 Task: Create a section Infrastructure Upgrade Sprint and in the section, add a milestone Continual Service Improvement (CSI) Implementation in the project BlueLine
Action: Mouse moved to (222, 497)
Screenshot: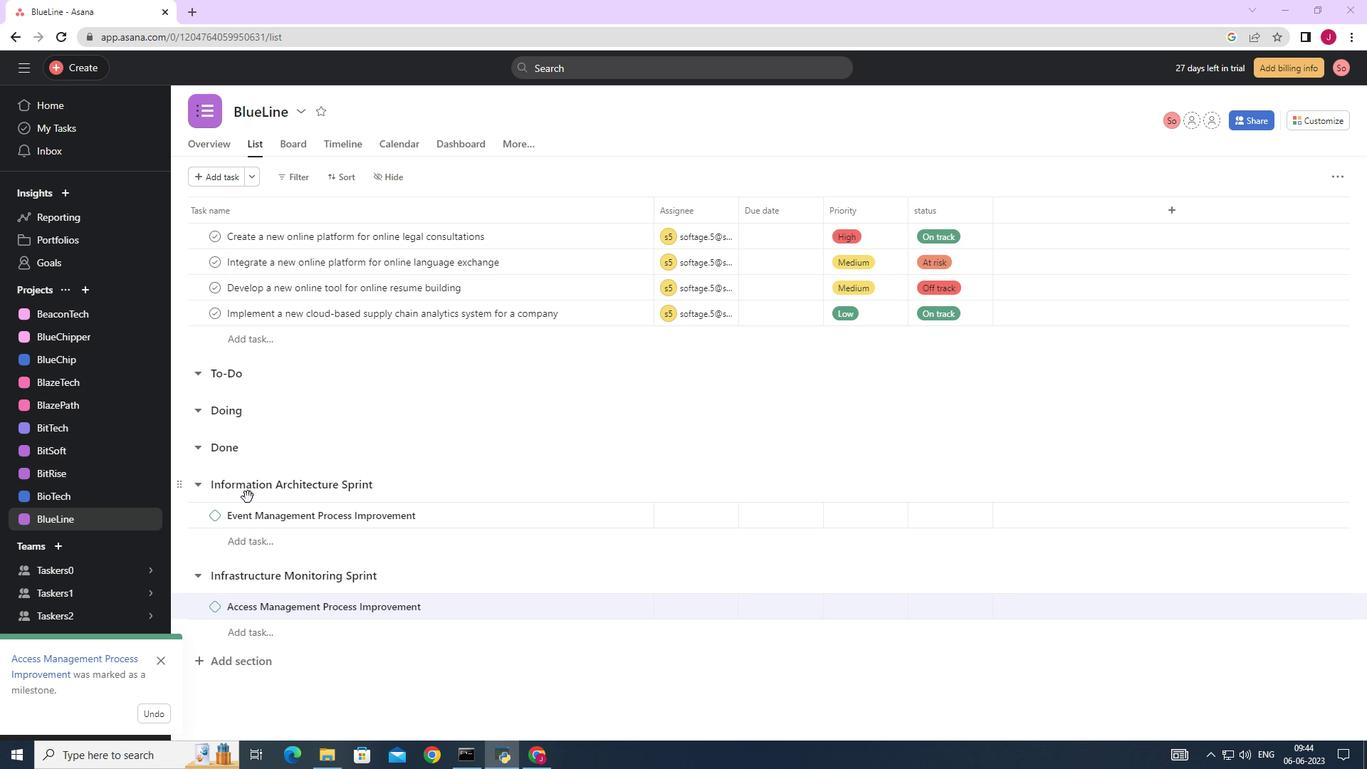 
Action: Mouse scrolled (222, 496) with delta (0, 0)
Screenshot: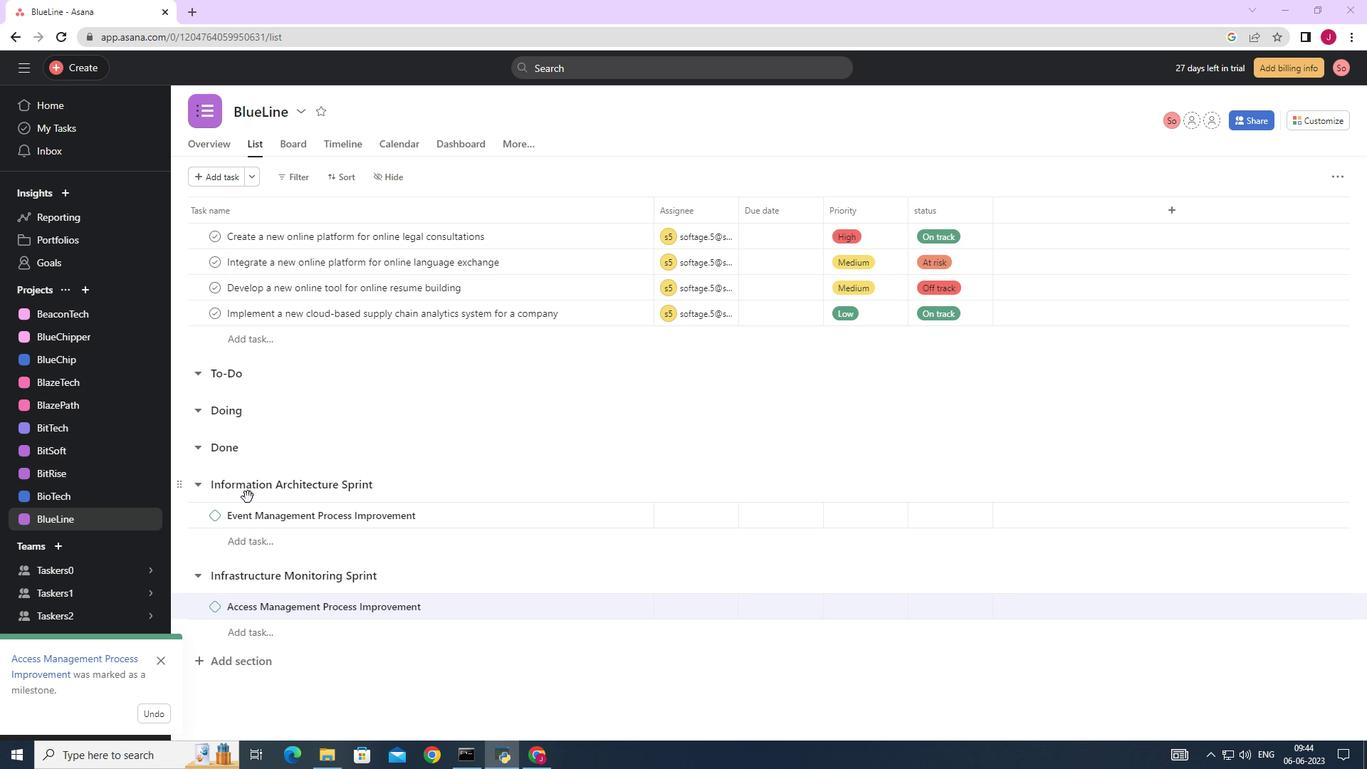 
Action: Mouse scrolled (222, 496) with delta (0, 0)
Screenshot: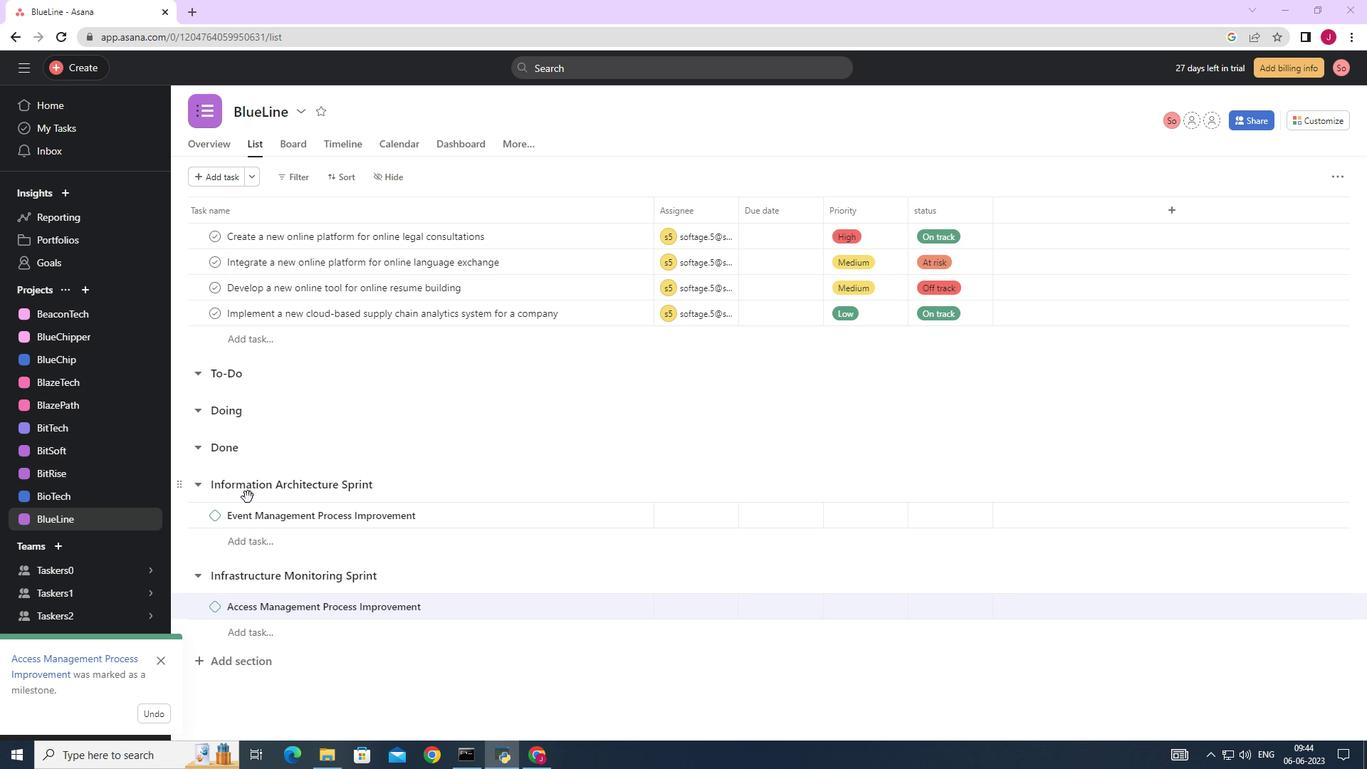 
Action: Mouse scrolled (222, 496) with delta (0, 0)
Screenshot: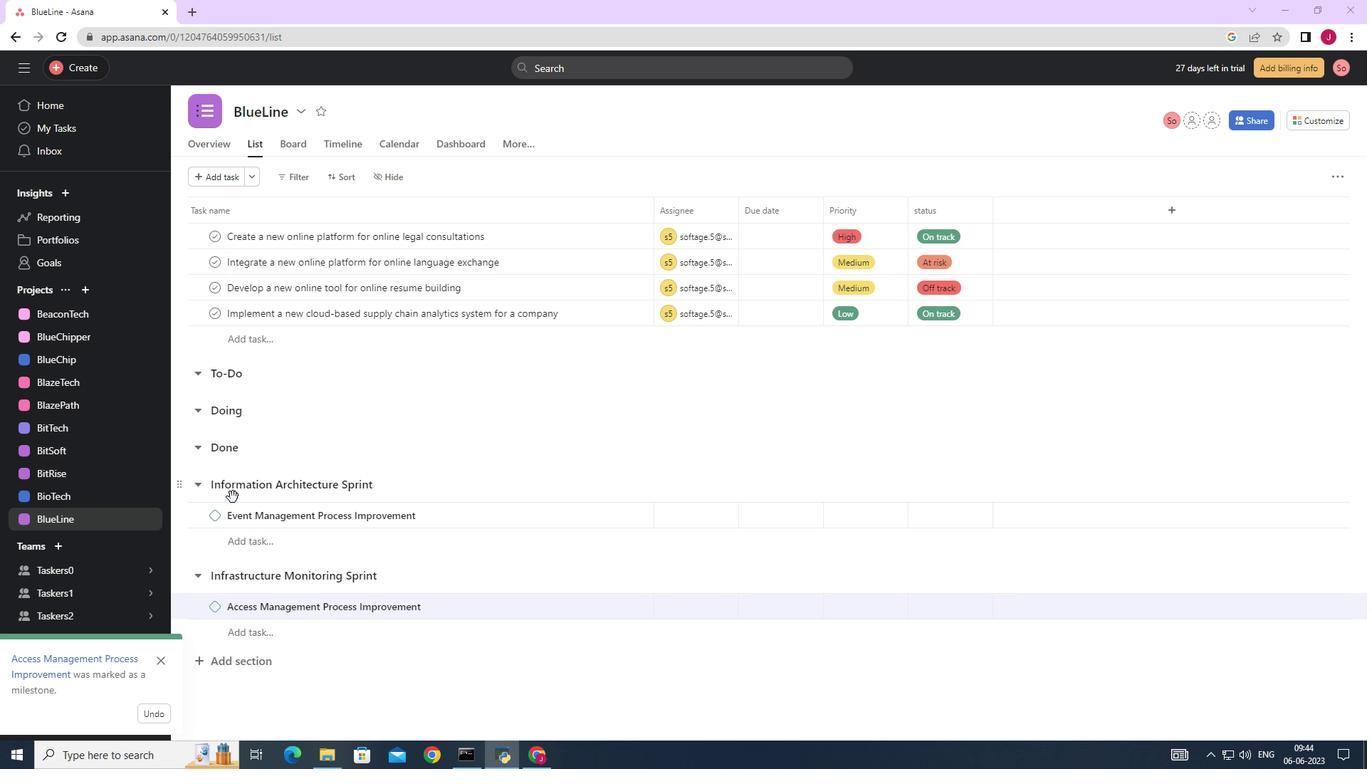 
Action: Mouse scrolled (222, 496) with delta (0, 0)
Screenshot: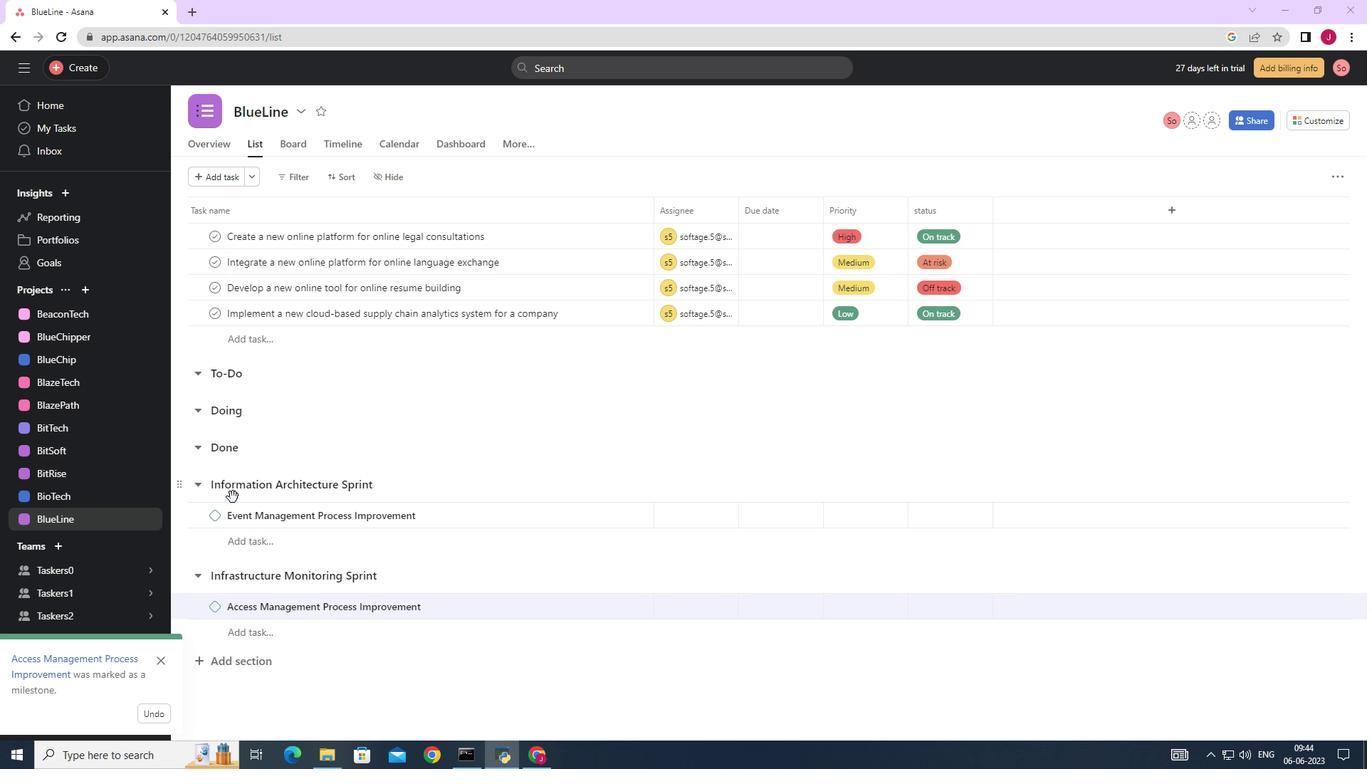 
Action: Mouse moved to (222, 497)
Screenshot: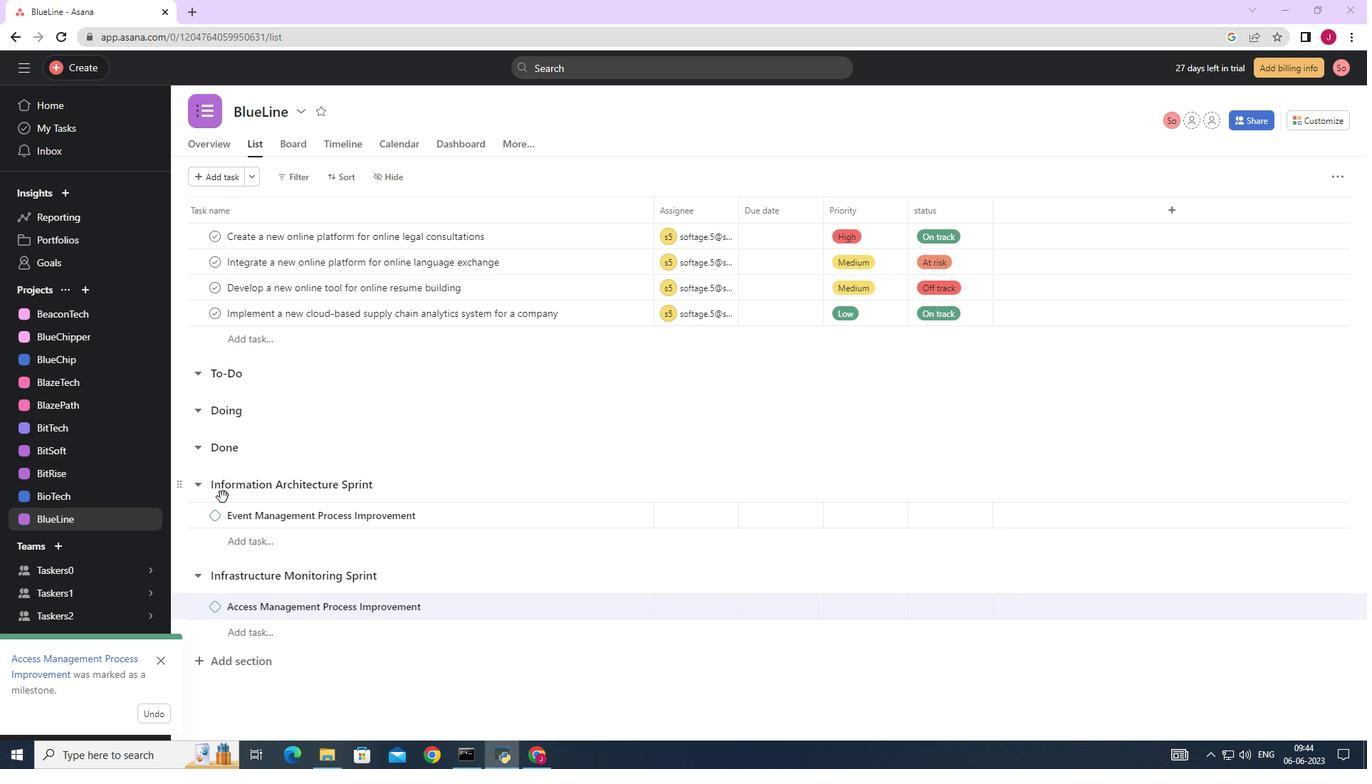 
Action: Mouse scrolled (222, 496) with delta (0, 0)
Screenshot: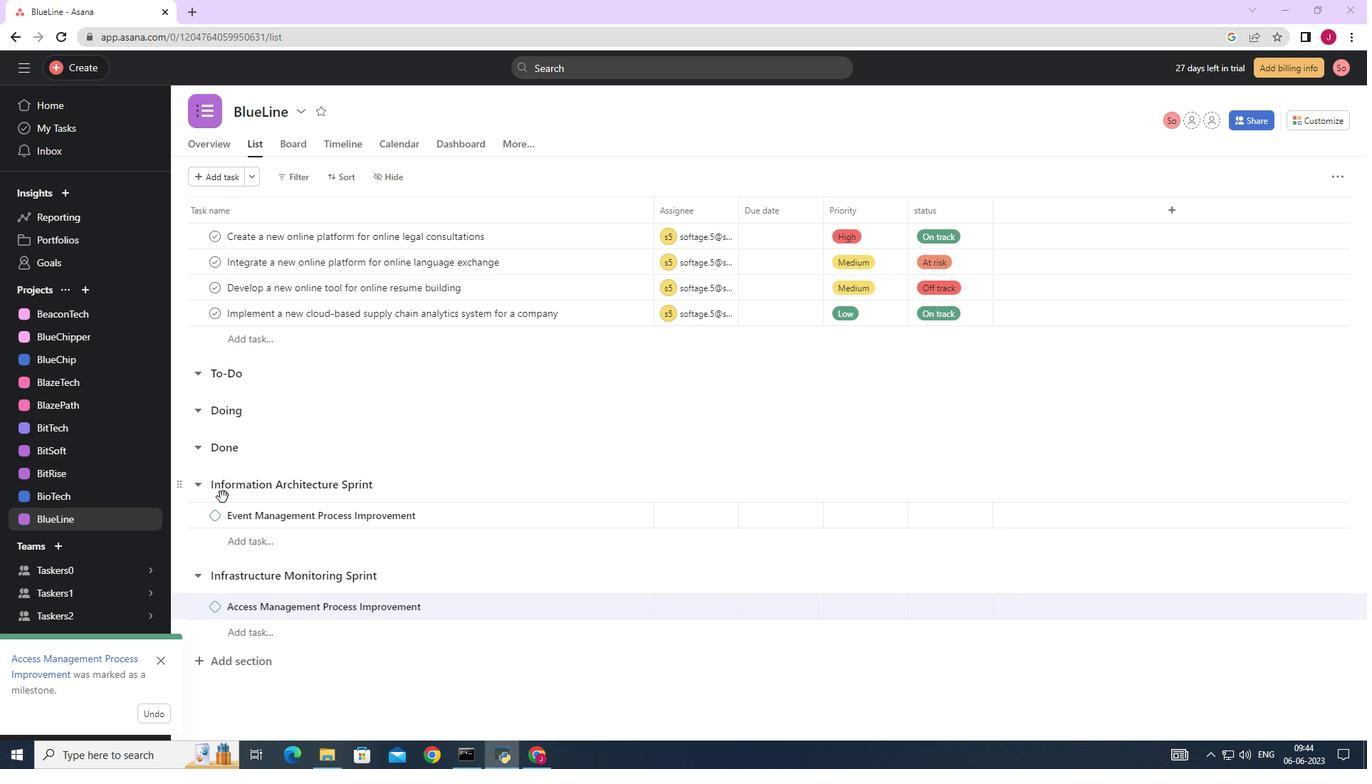 
Action: Mouse moved to (259, 658)
Screenshot: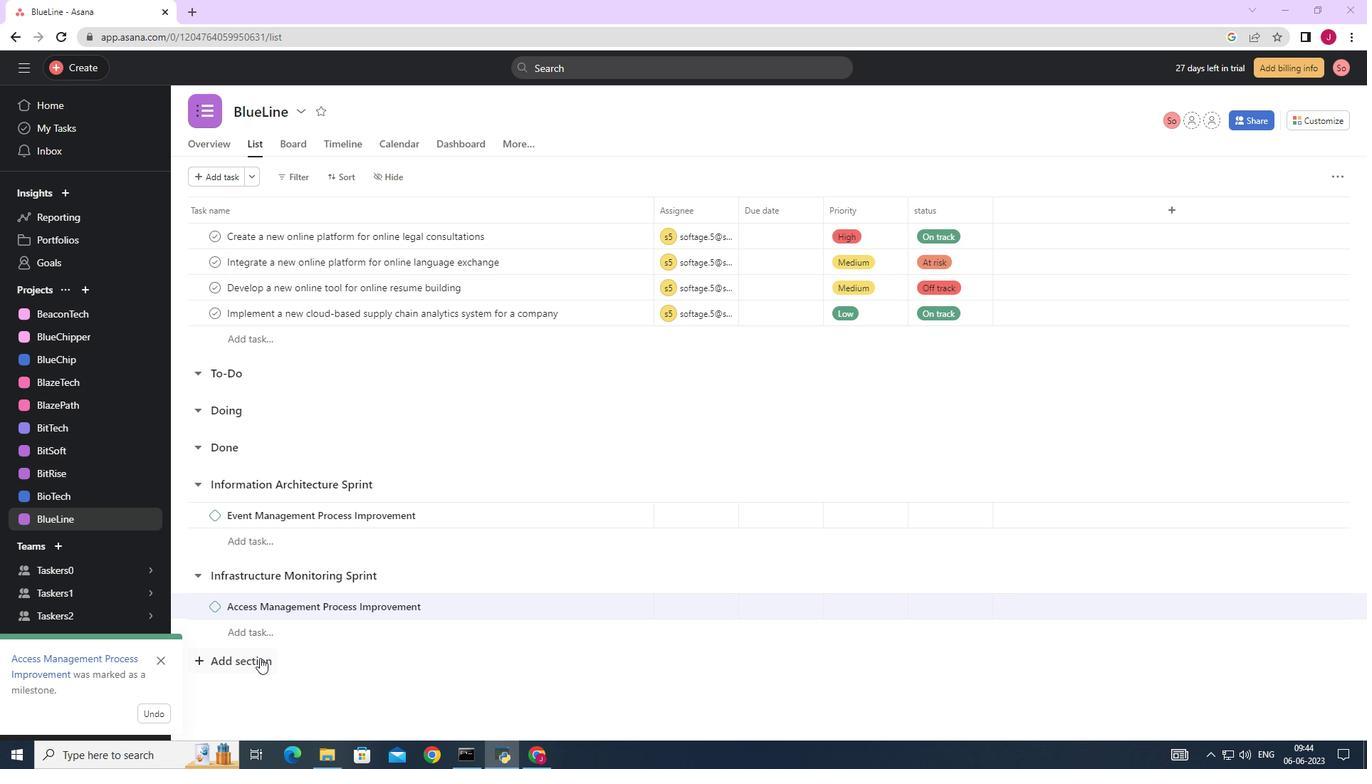 
Action: Mouse pressed left at (259, 658)
Screenshot: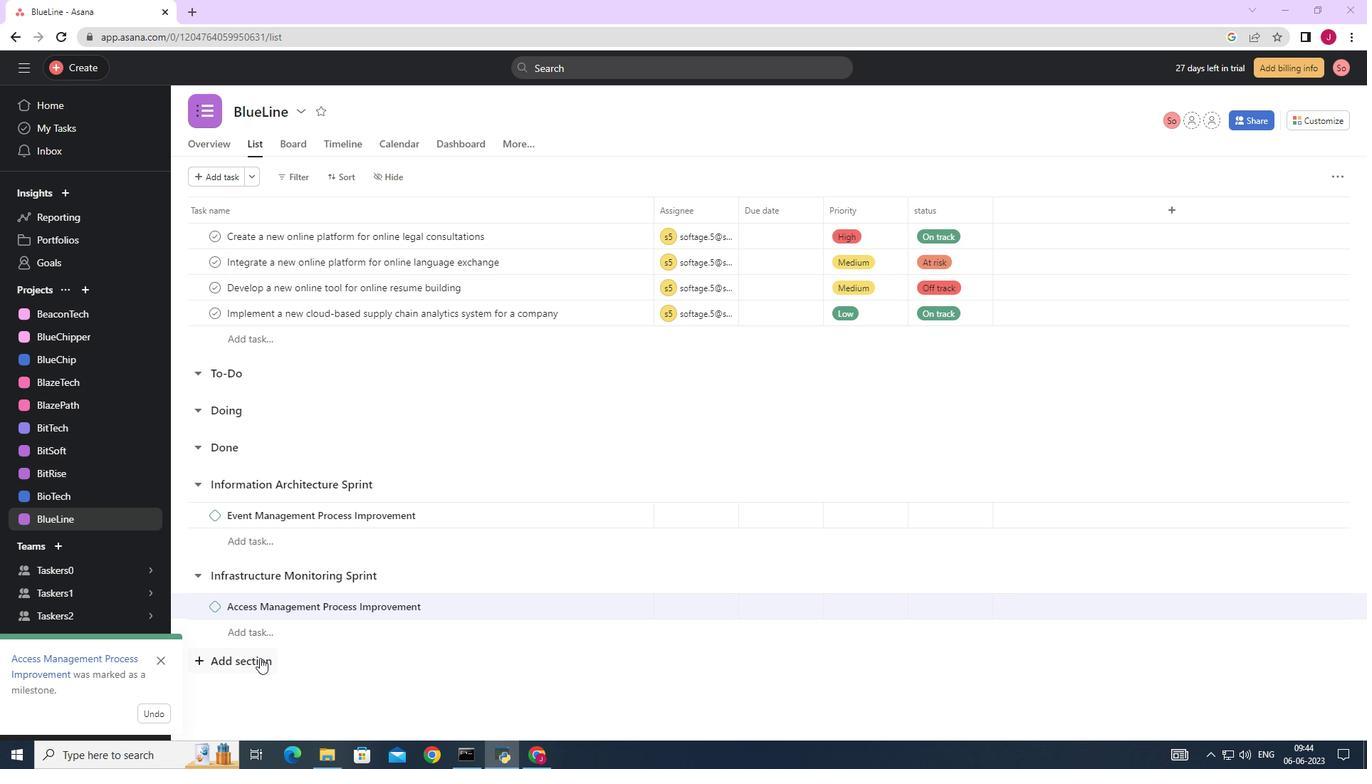 
Action: Mouse moved to (259, 658)
Screenshot: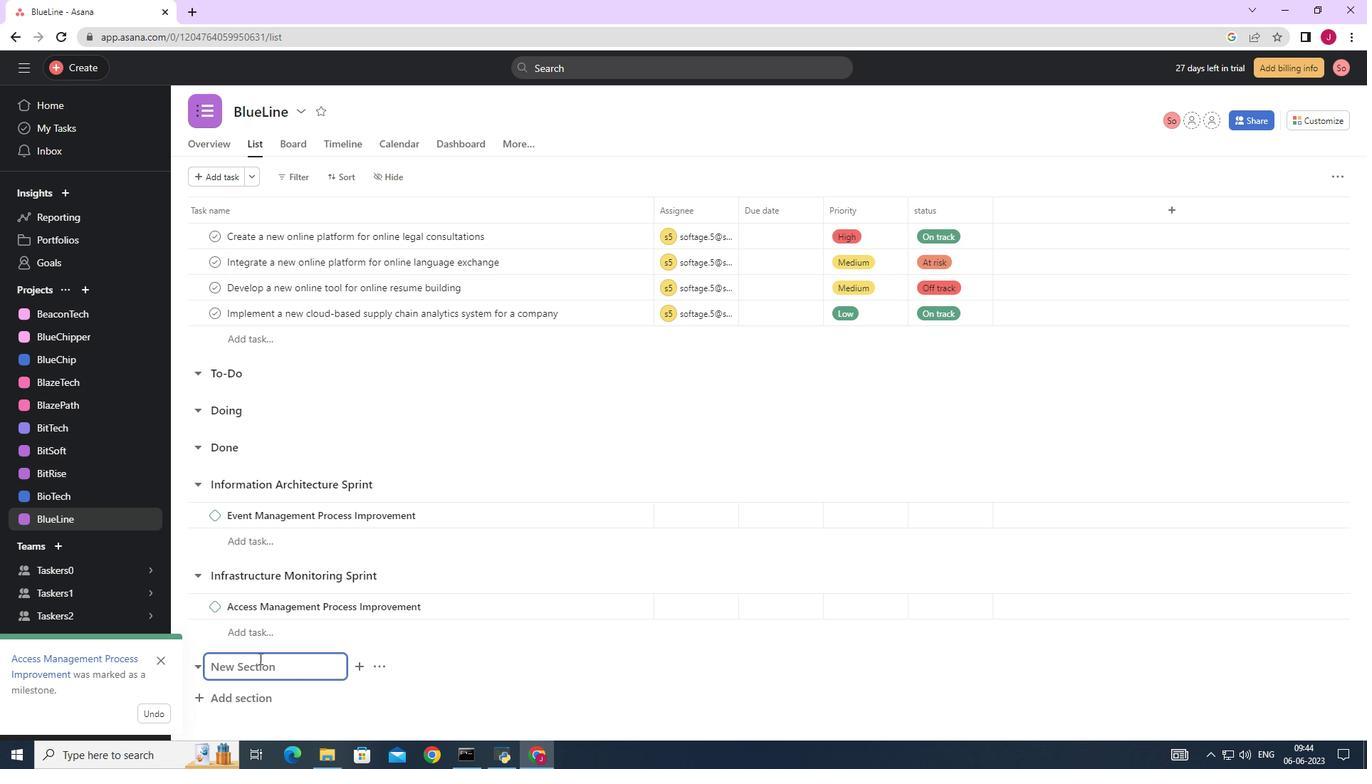 
Action: Key pressed <Key.caps_lock>I<Key.caps_lock>nfrastructure<Key.space><Key.caps_lock>U<Key.caps_lock>pgrade<Key.space><Key.caps_lock>S<Key.caps_lock>print<Key.enter><Key.caps_lock>C<Key.caps_lock>ontinual<Key.space><Key.caps_lock>S<Key.caps_lock>ervice<Key.space><Key.caps_lock>I<Key.caps_lock>mprovement<Key.space><Key.shift_r>(<Key.caps_lock>CSI<Key.shift_r>)<Key.space><Key.caps_lock><Key.caps_lock>I<Key.caps_lock>mplementation<Key.space>
Screenshot: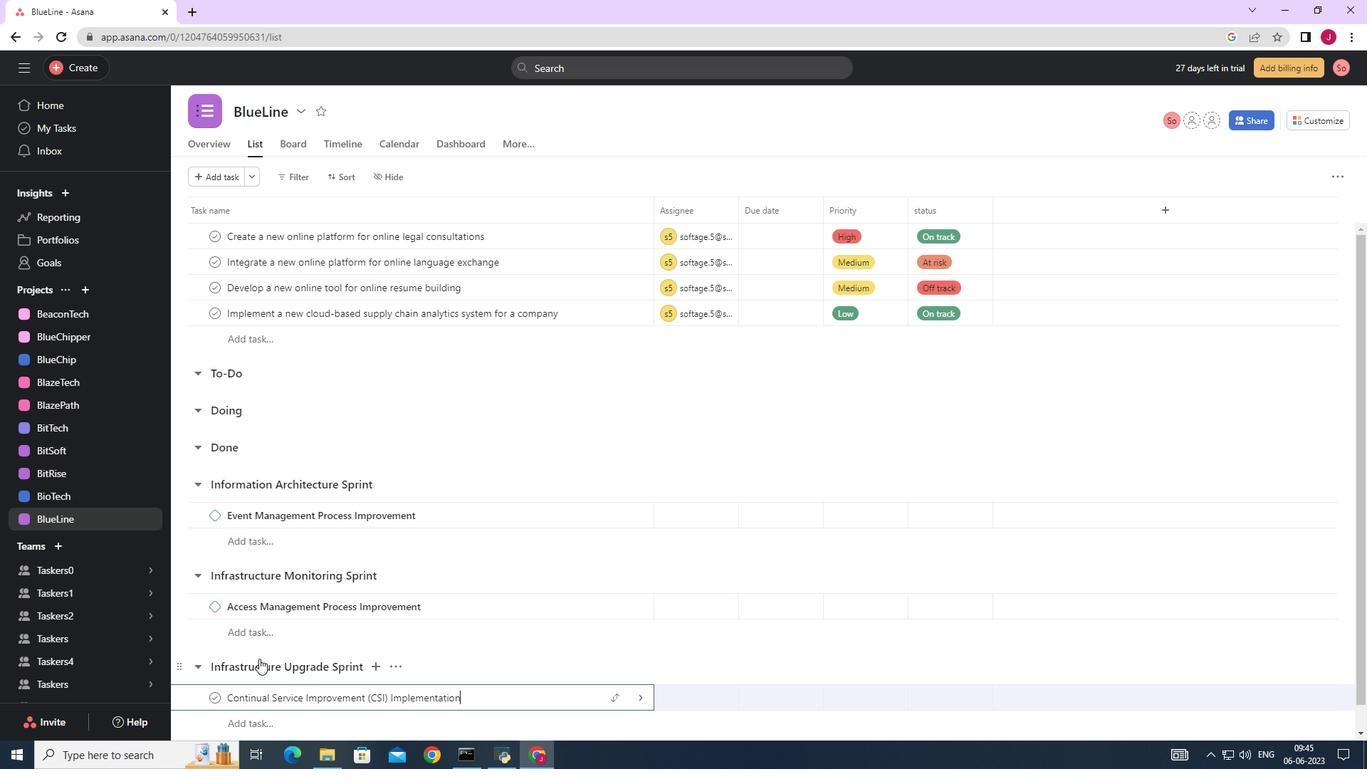 
Action: Mouse moved to (644, 696)
Screenshot: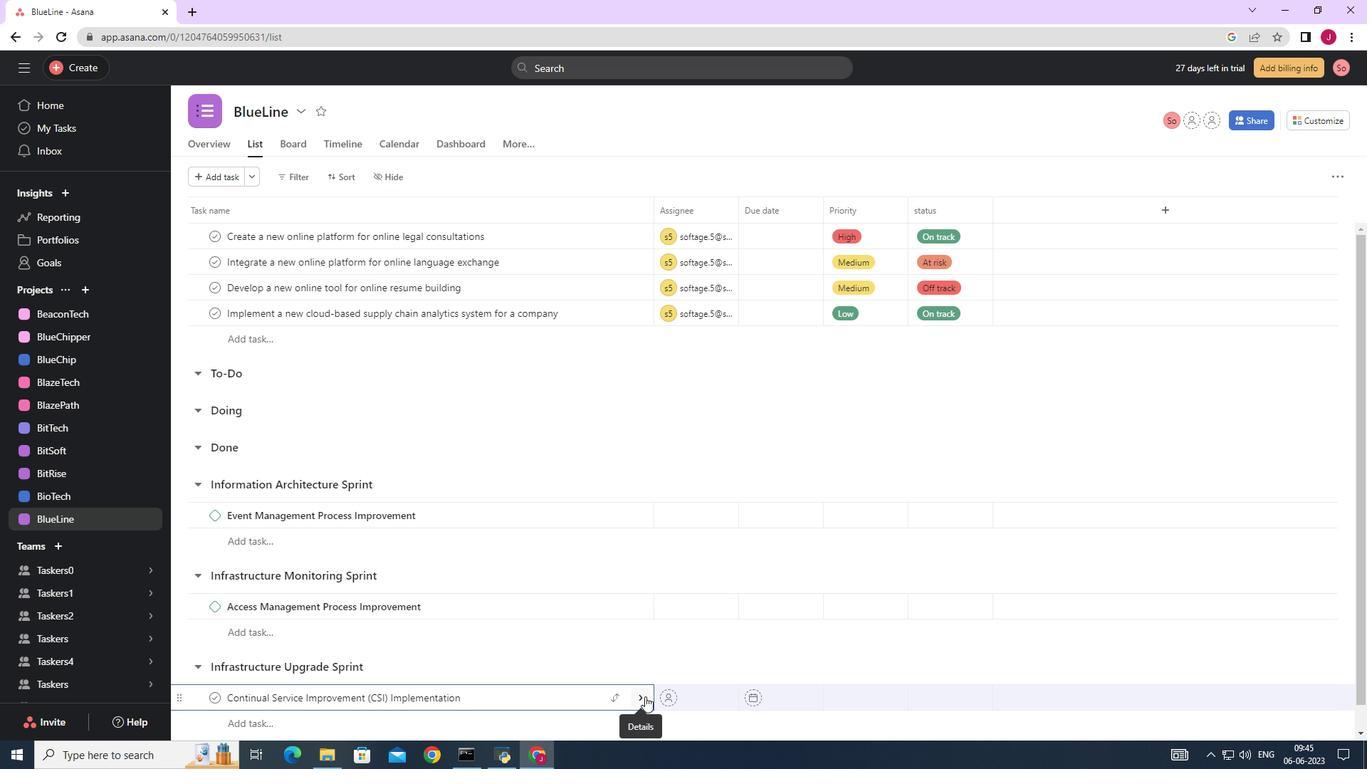 
Action: Mouse pressed left at (644, 696)
Screenshot: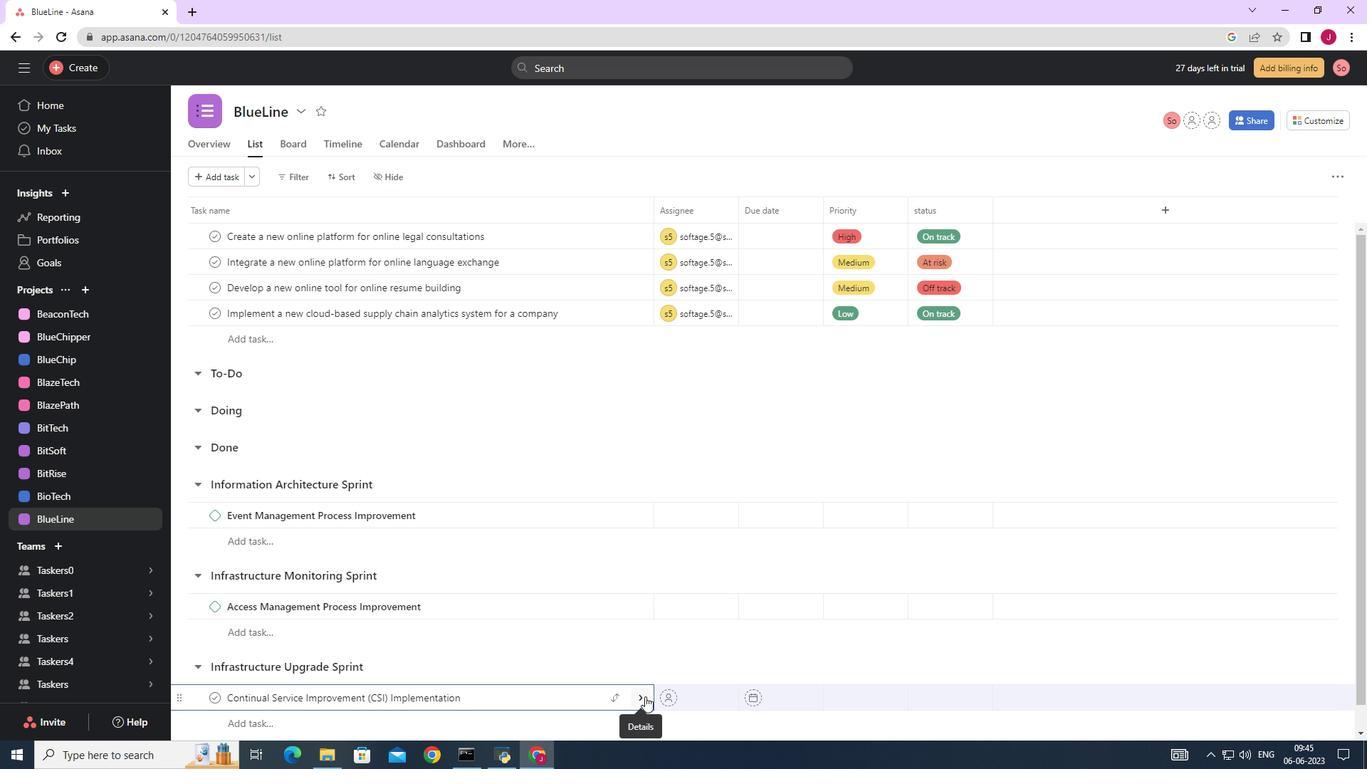 
Action: Mouse moved to (1318, 175)
Screenshot: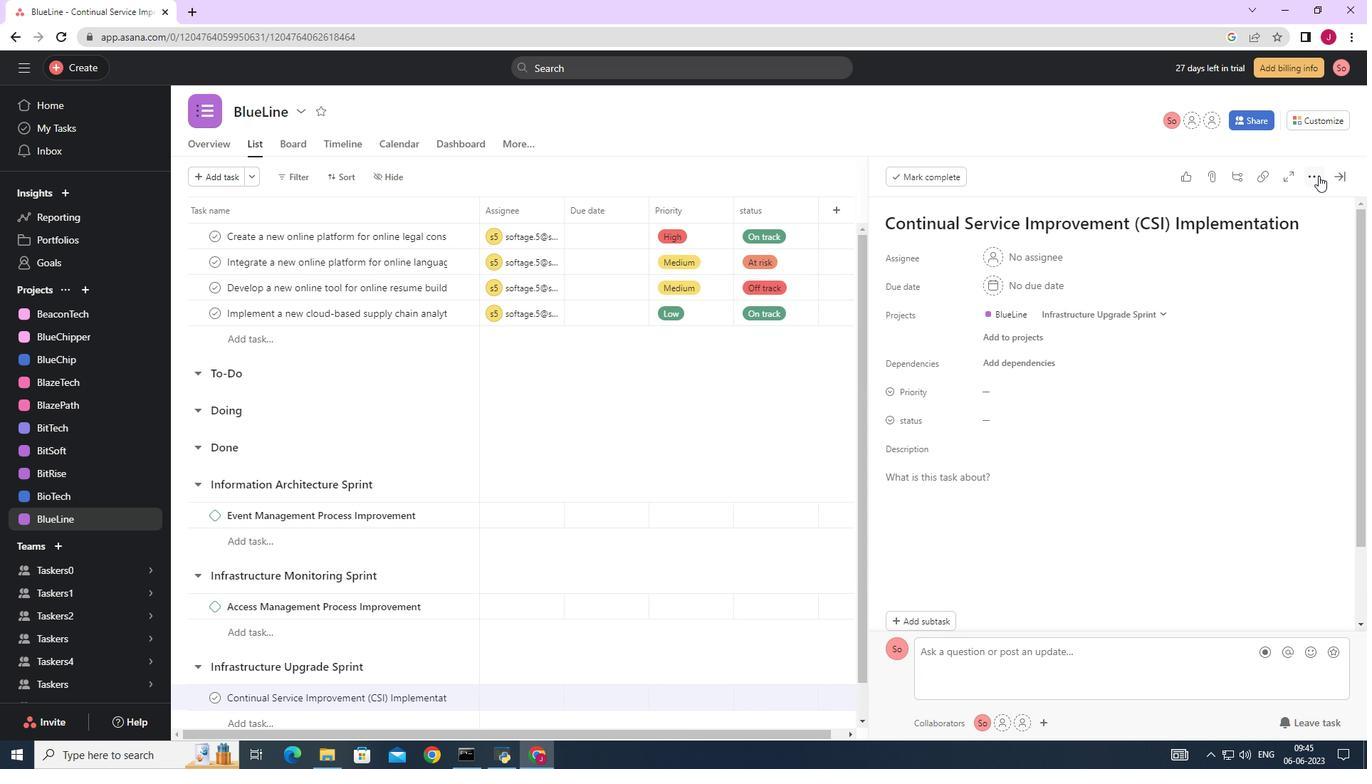 
Action: Mouse pressed left at (1318, 175)
Screenshot: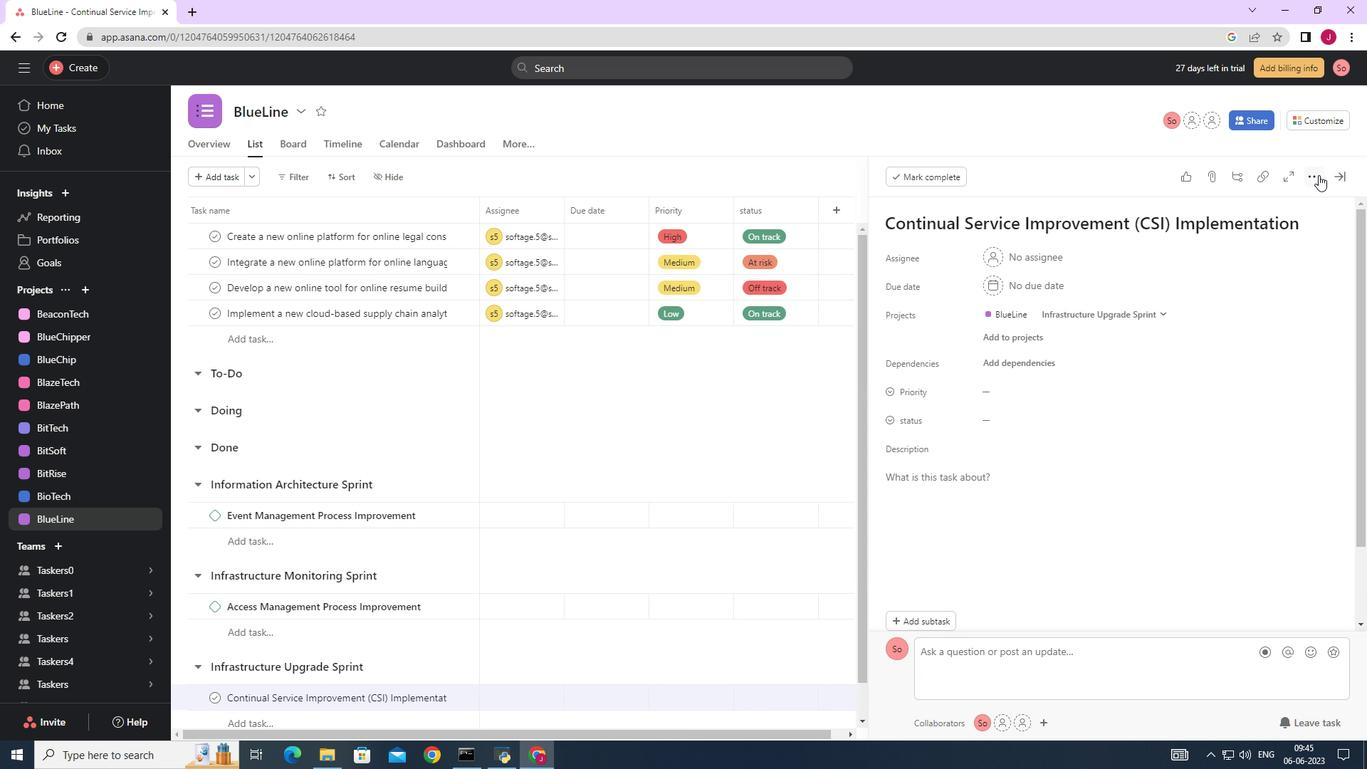 
Action: Mouse moved to (1229, 228)
Screenshot: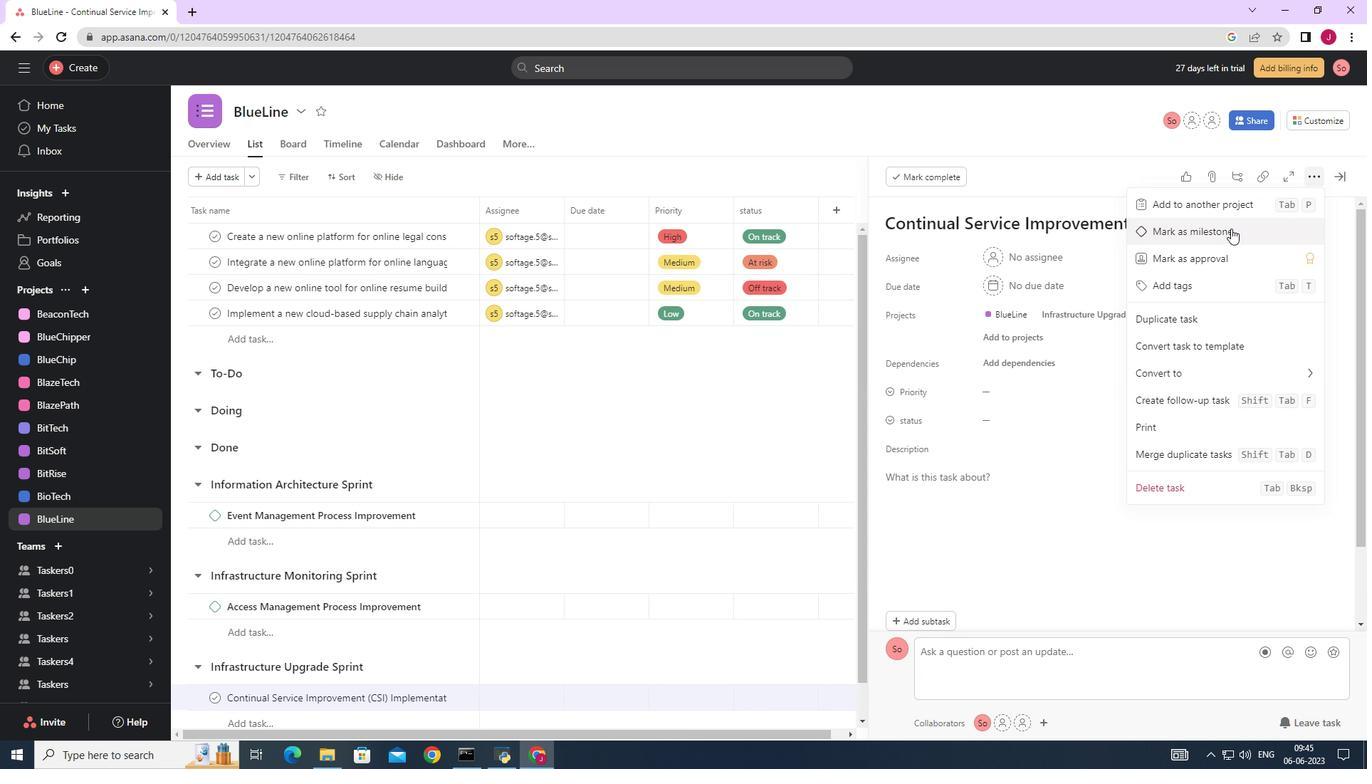
Action: Mouse pressed left at (1229, 228)
Screenshot: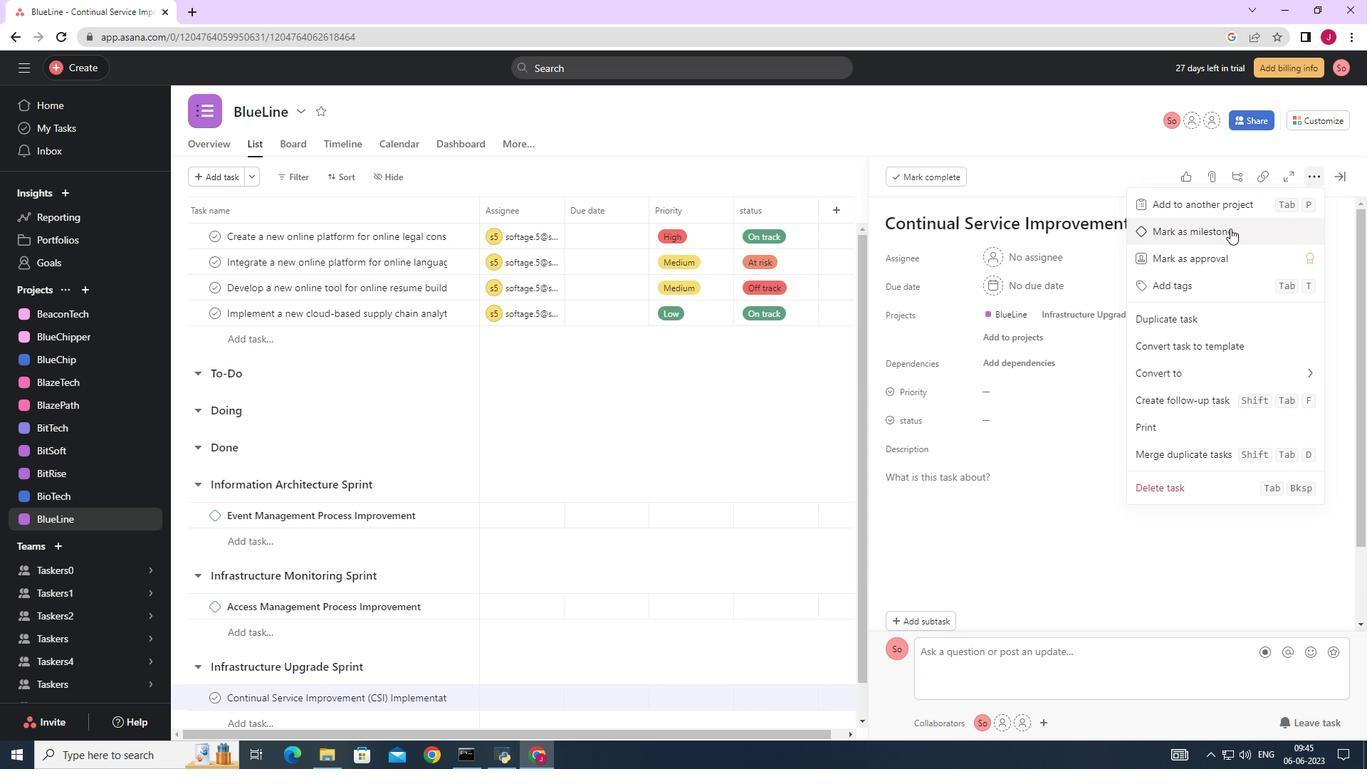 
Action: Mouse moved to (1348, 177)
Screenshot: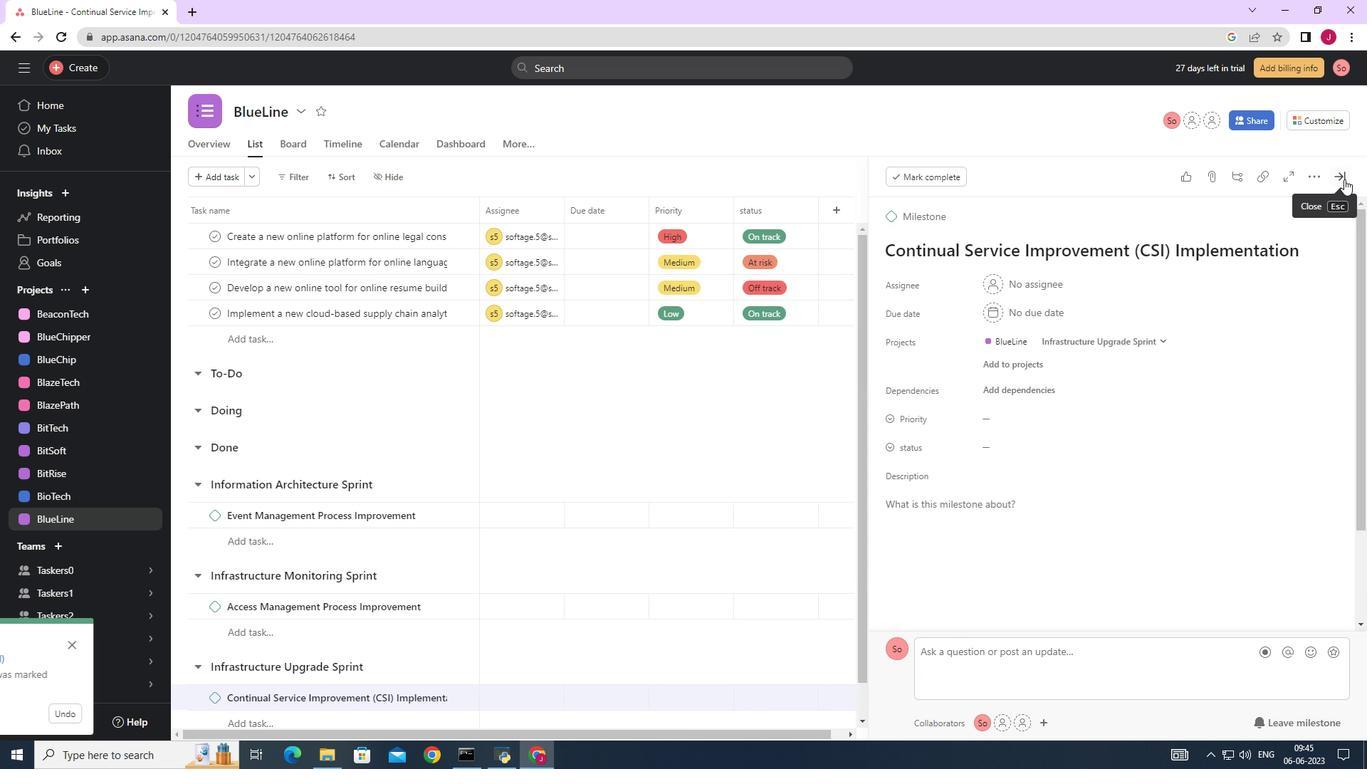 
Action: Mouse pressed left at (1348, 177)
Screenshot: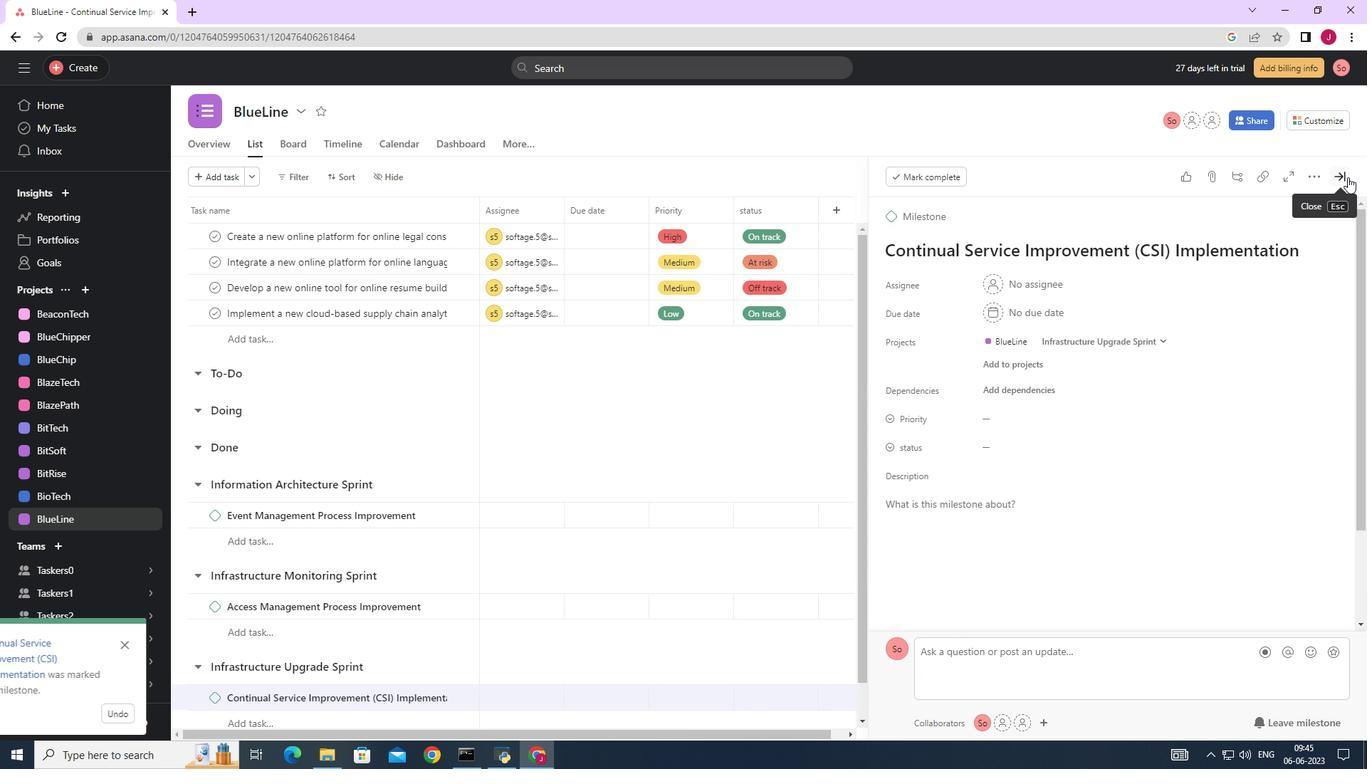 
